 Task: Sort the products in the category "Sun Protection & Bug Spray" by best match.
Action: Mouse moved to (336, 169)
Screenshot: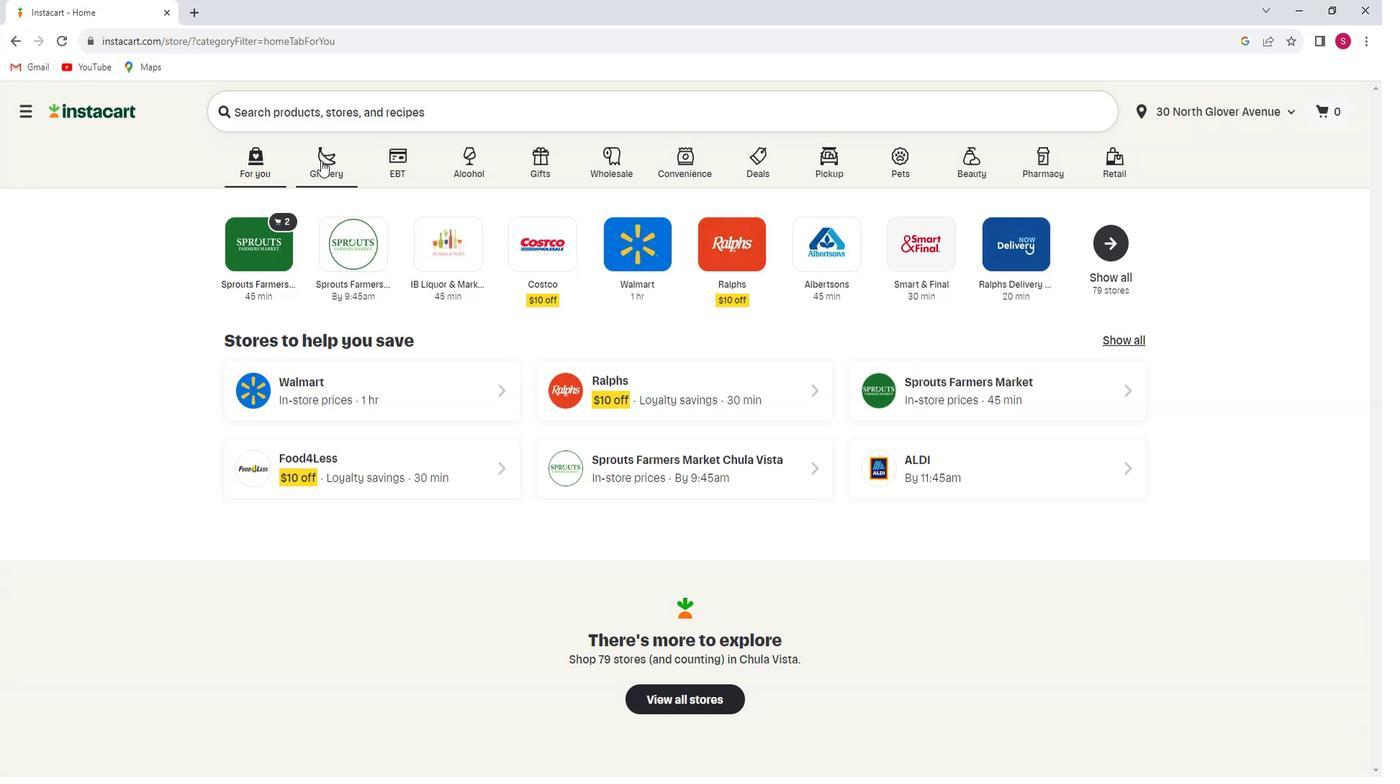 
Action: Mouse pressed left at (336, 169)
Screenshot: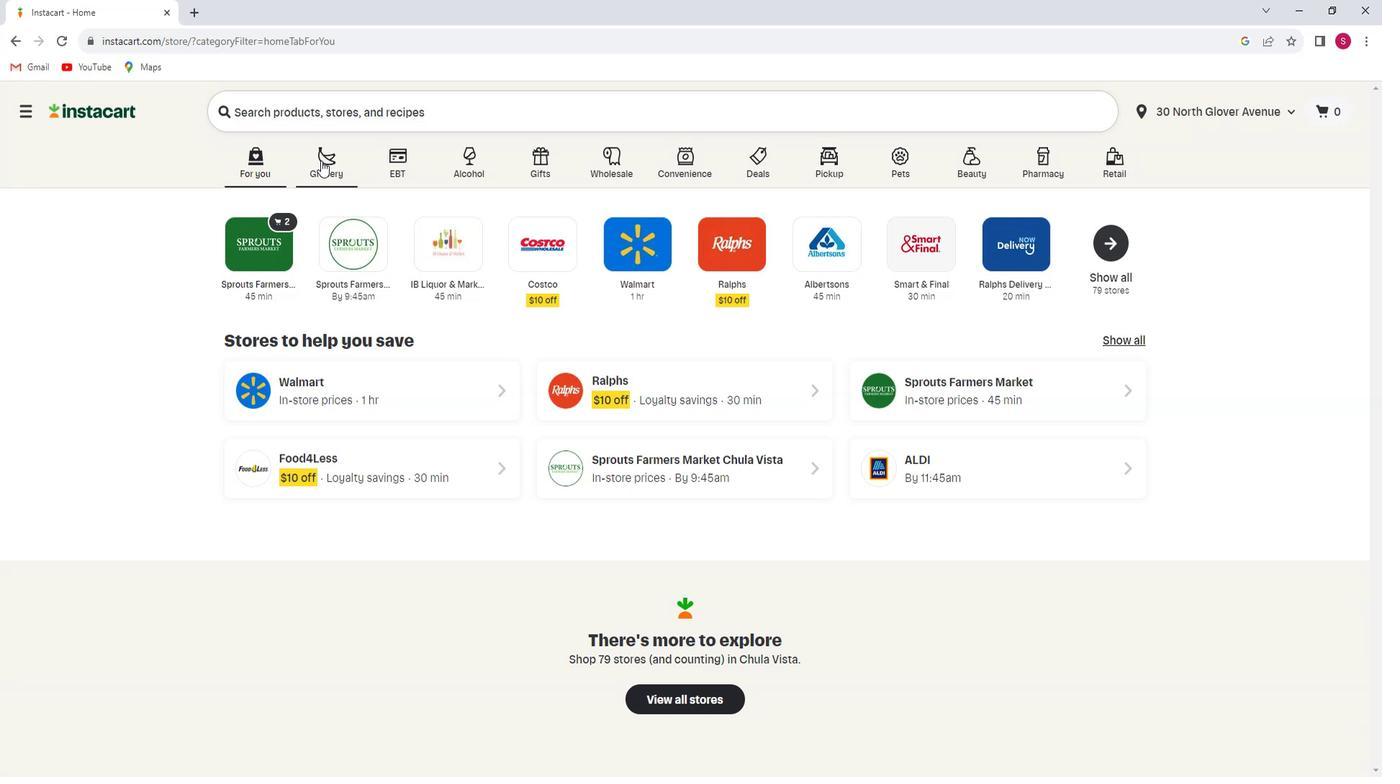 
Action: Mouse moved to (380, 438)
Screenshot: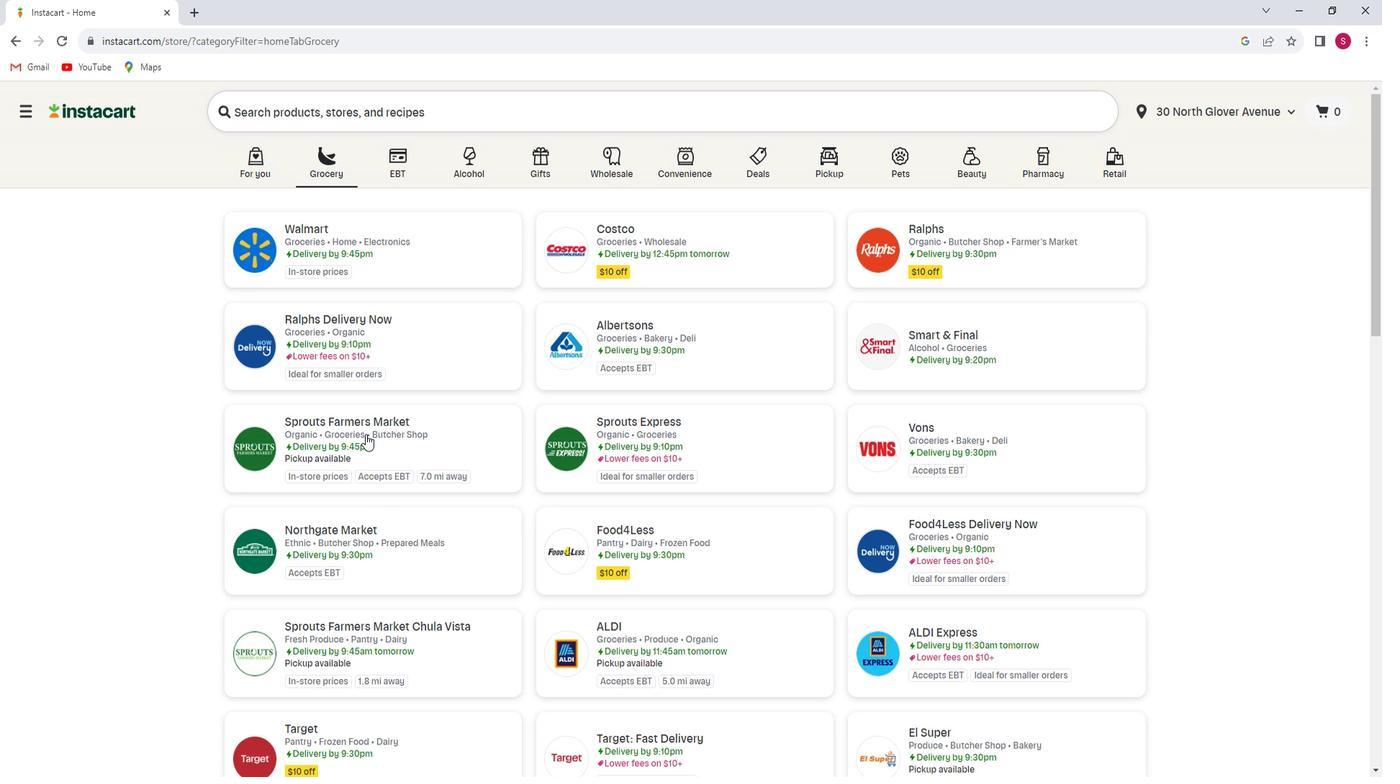 
Action: Mouse pressed left at (380, 438)
Screenshot: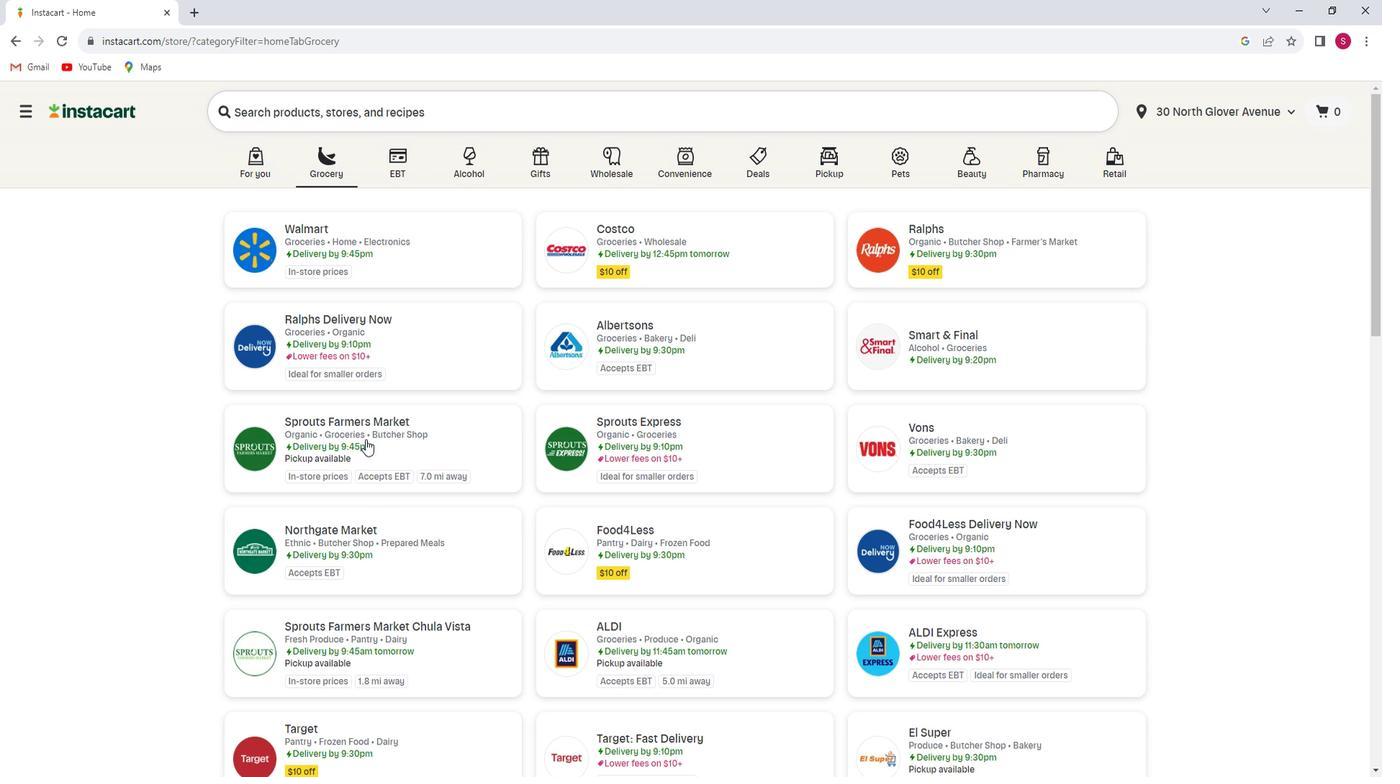 
Action: Mouse moved to (120, 511)
Screenshot: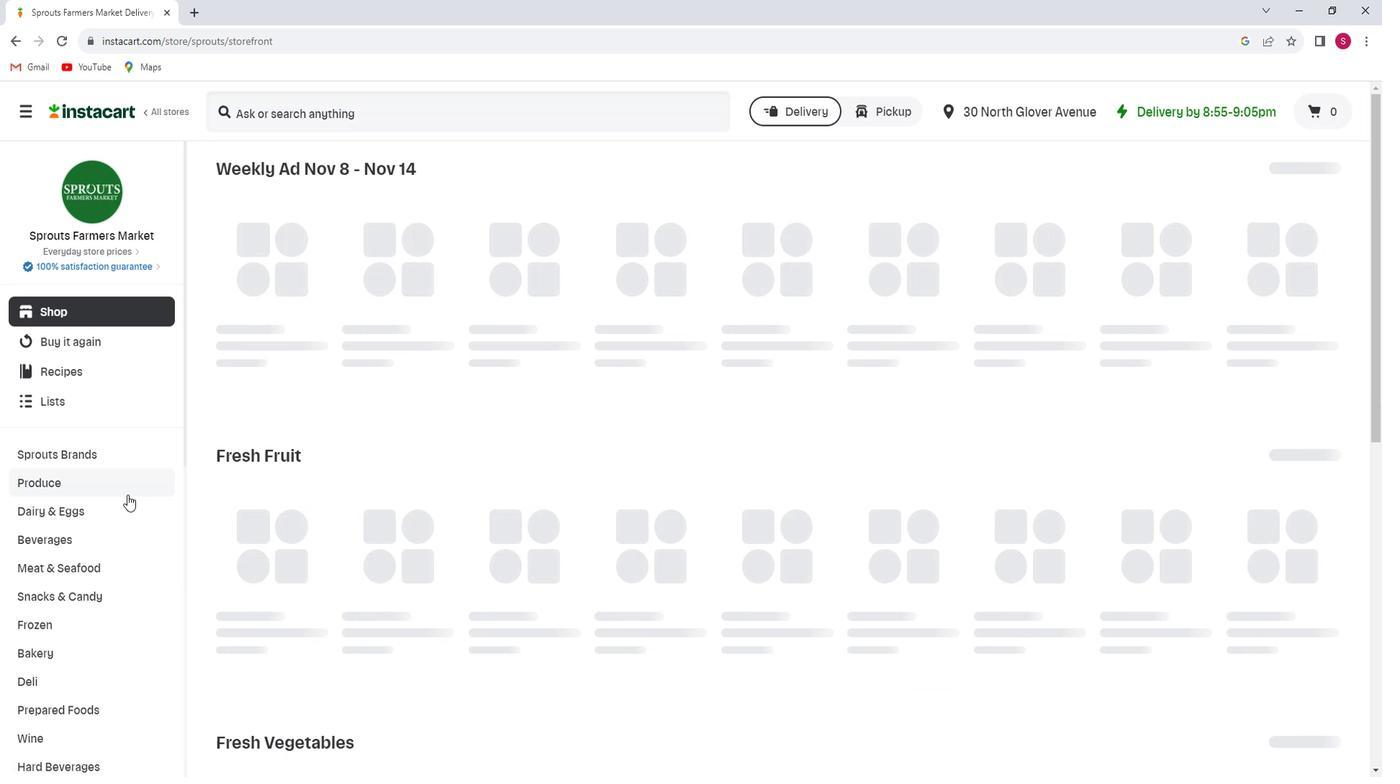 
Action: Mouse scrolled (120, 510) with delta (0, 0)
Screenshot: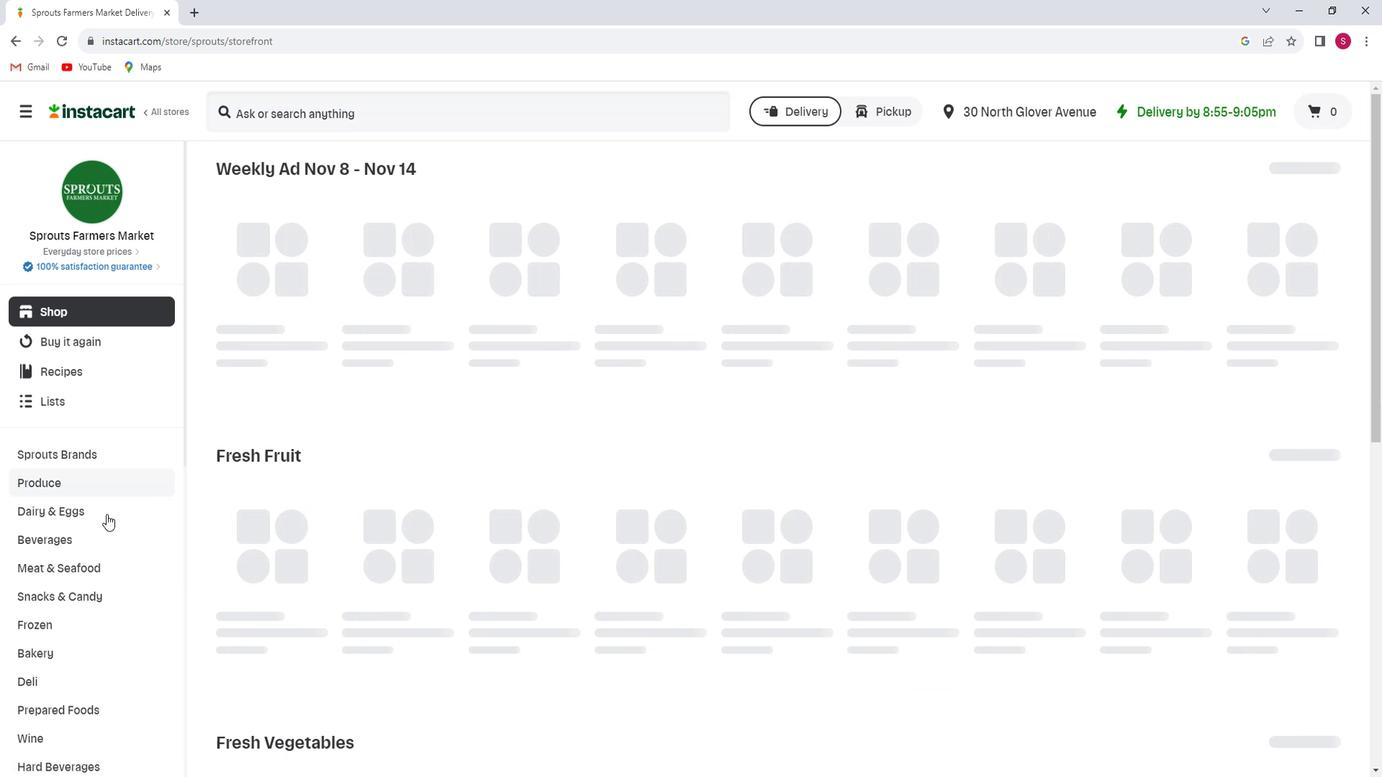 
Action: Mouse moved to (120, 511)
Screenshot: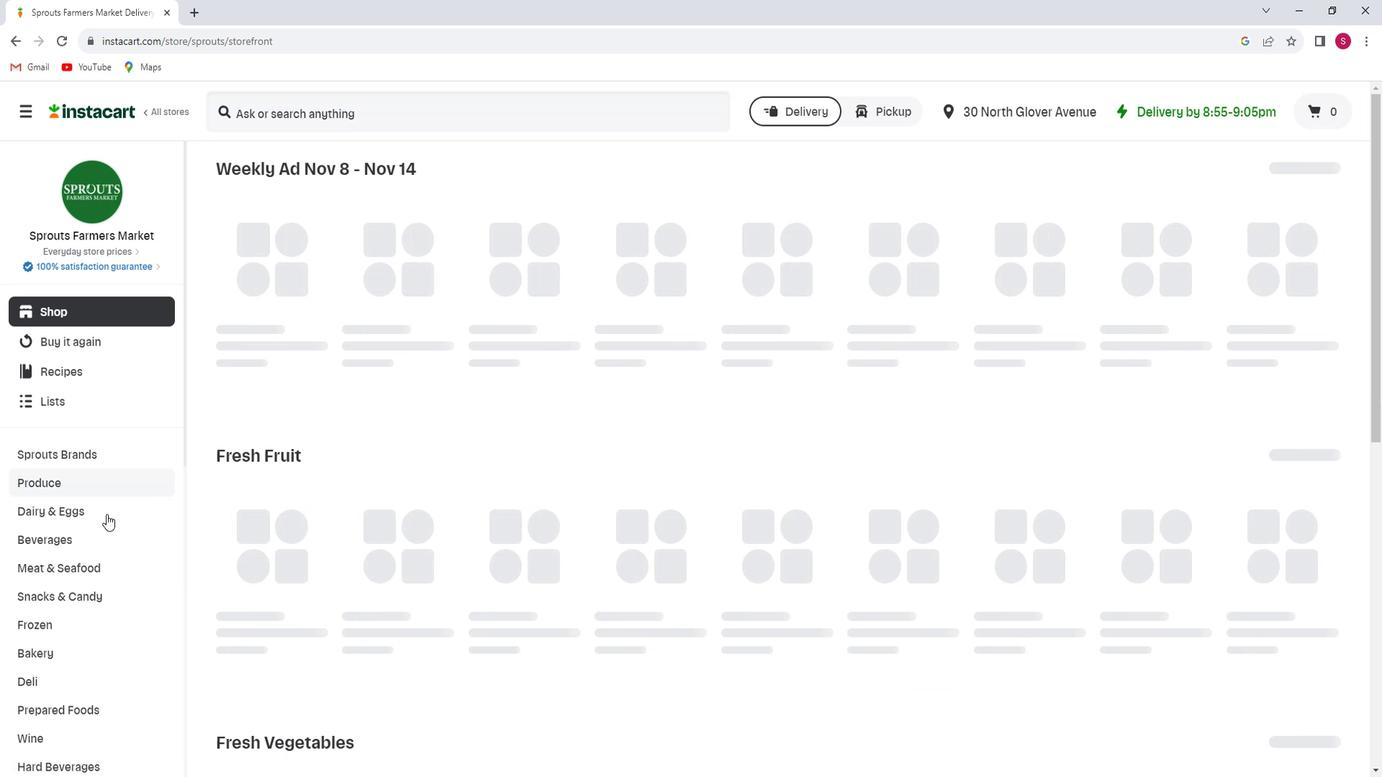 
Action: Mouse scrolled (120, 511) with delta (0, 0)
Screenshot: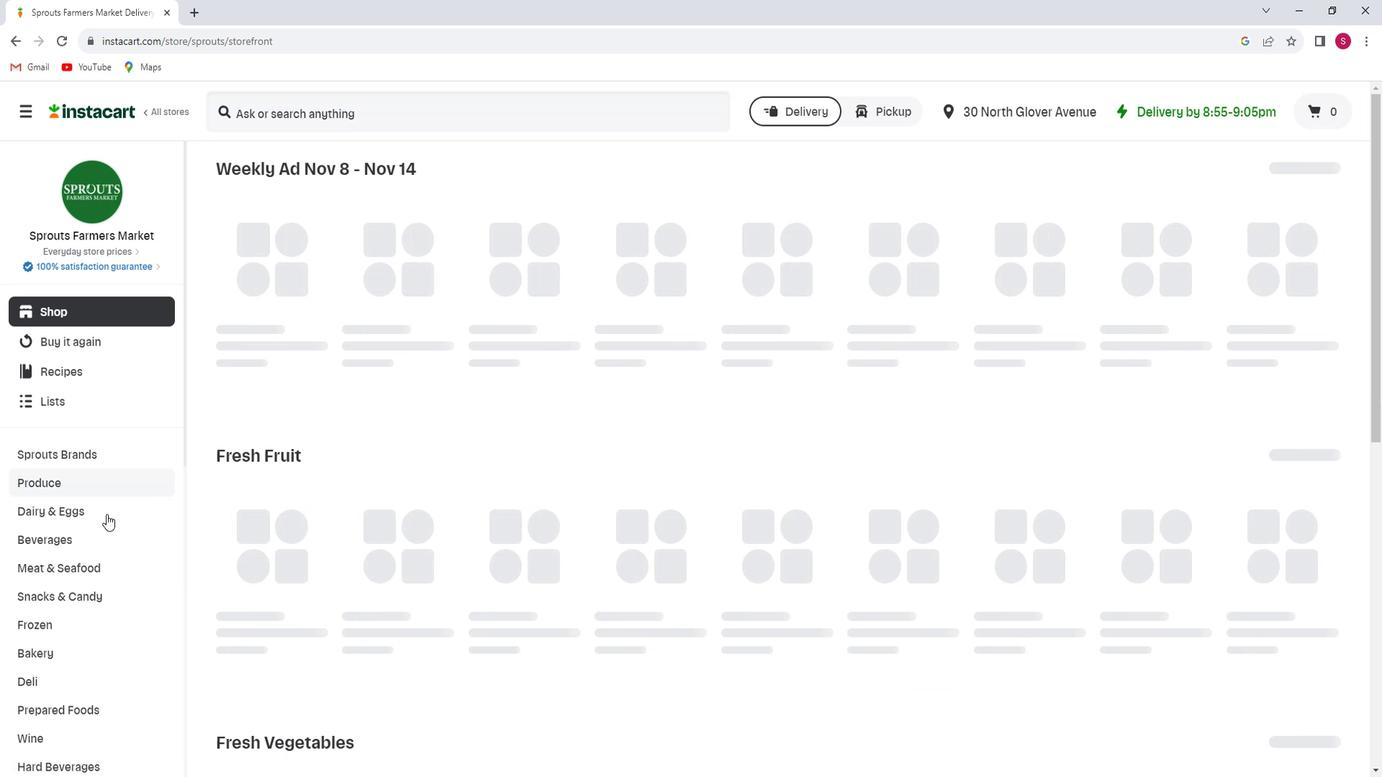 
Action: Mouse scrolled (120, 511) with delta (0, 0)
Screenshot: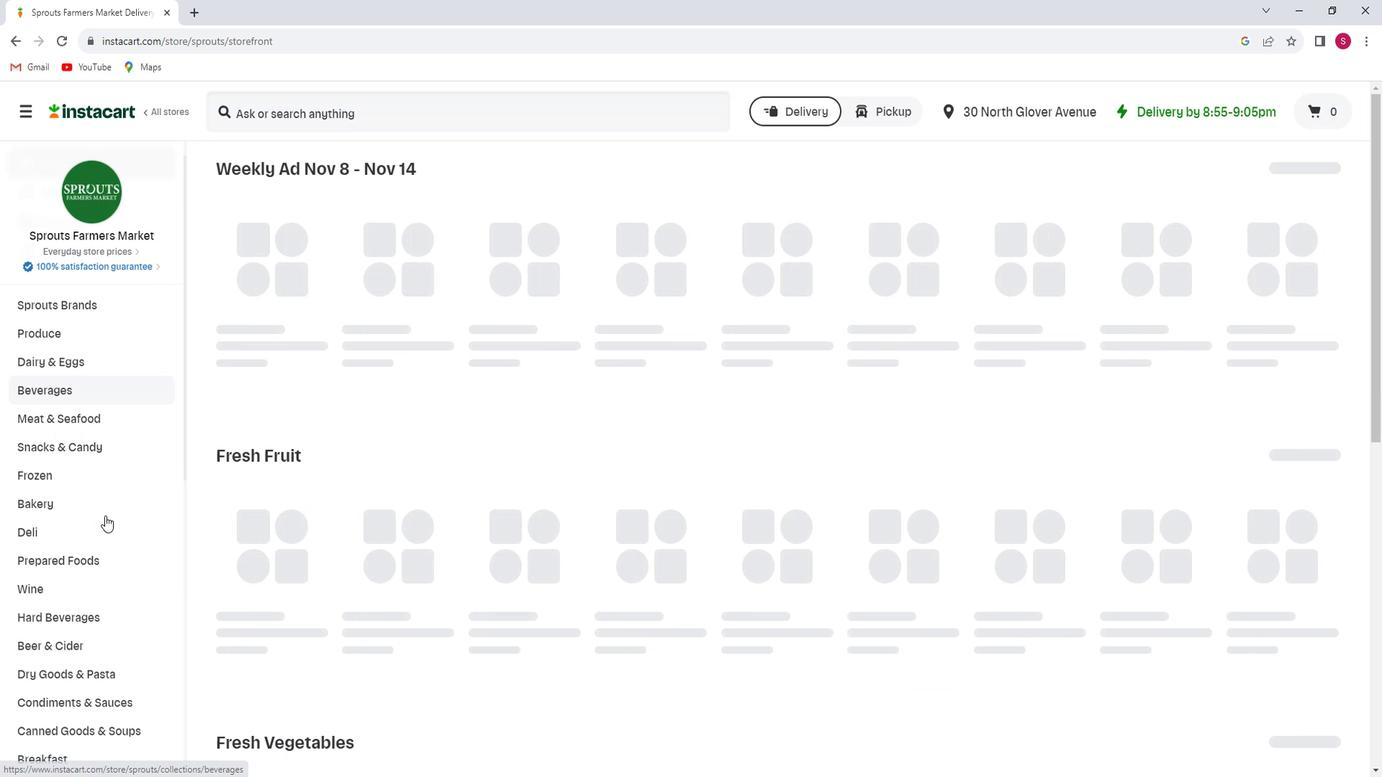 
Action: Mouse scrolled (120, 511) with delta (0, 0)
Screenshot: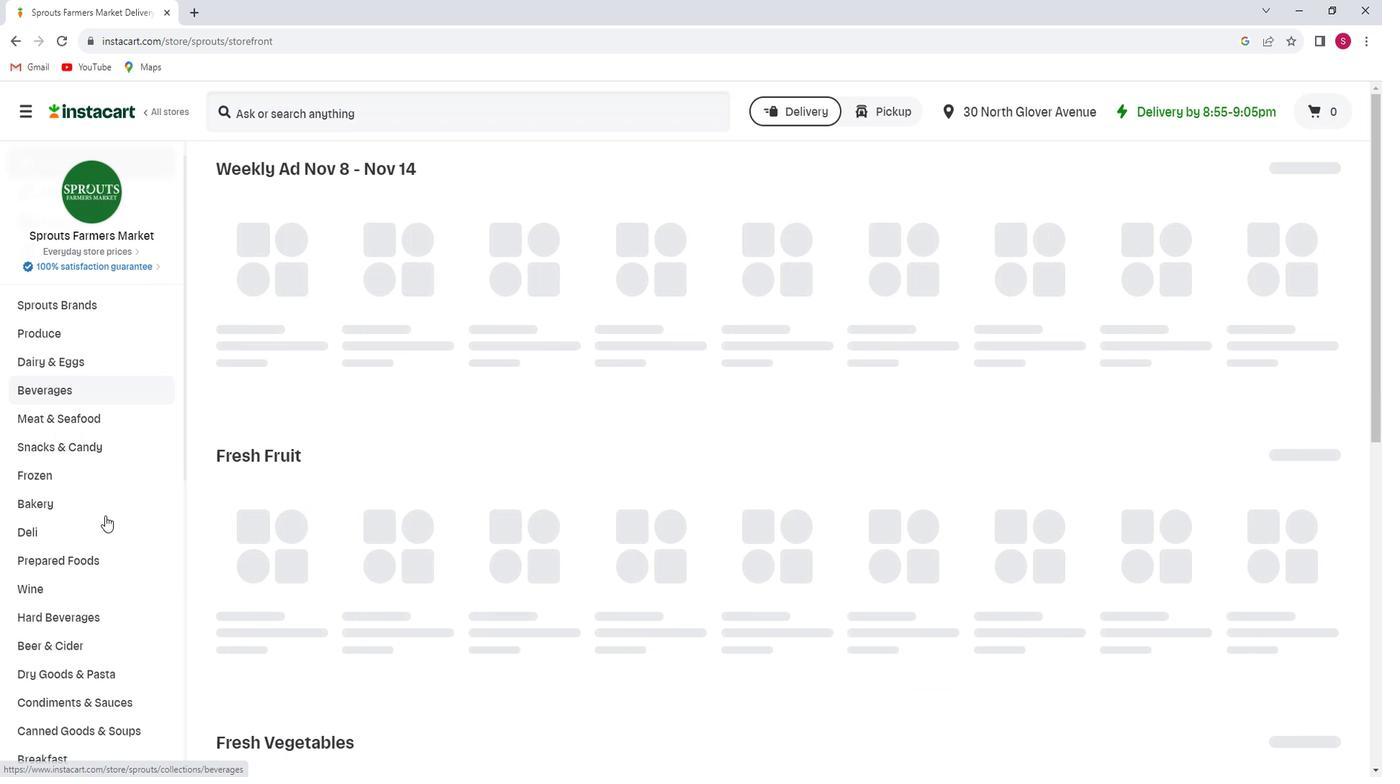 
Action: Mouse scrolled (120, 511) with delta (0, 0)
Screenshot: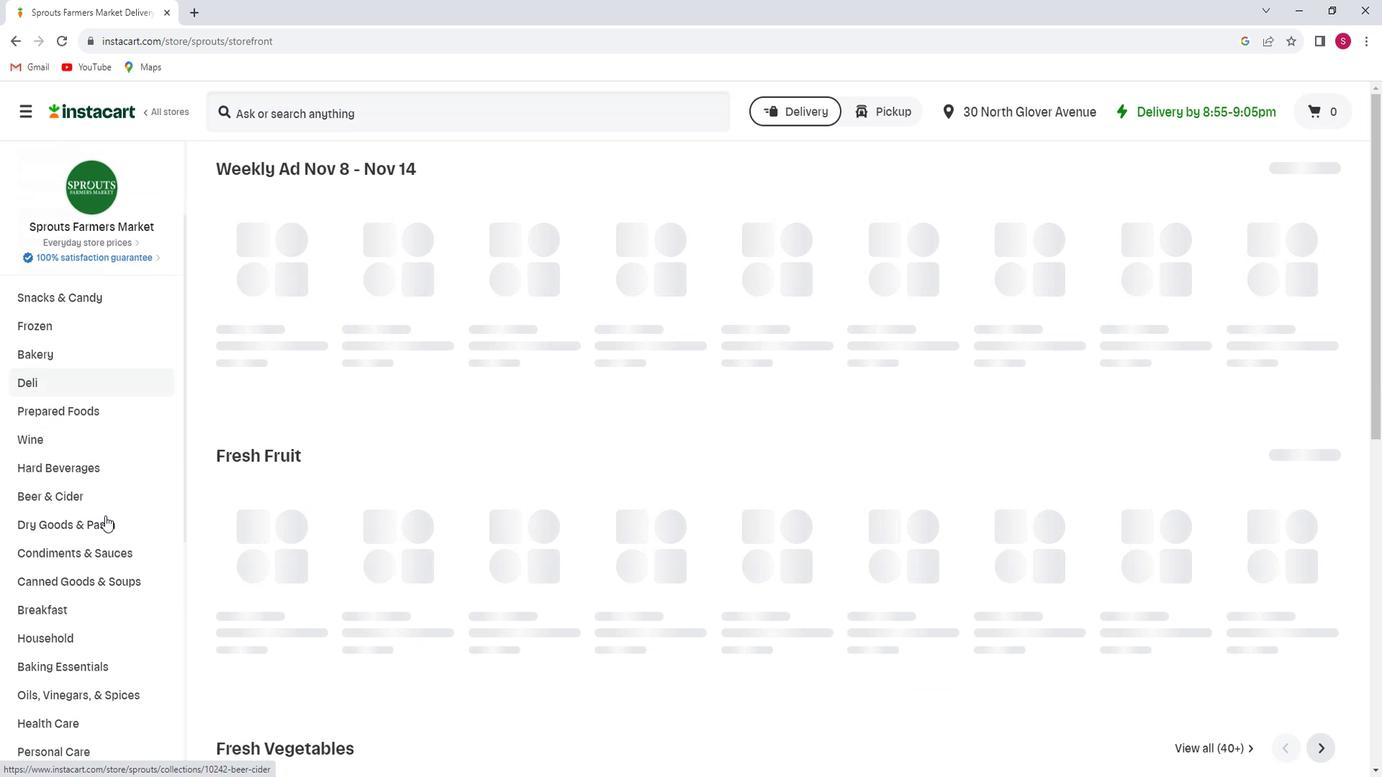 
Action: Mouse scrolled (120, 511) with delta (0, 0)
Screenshot: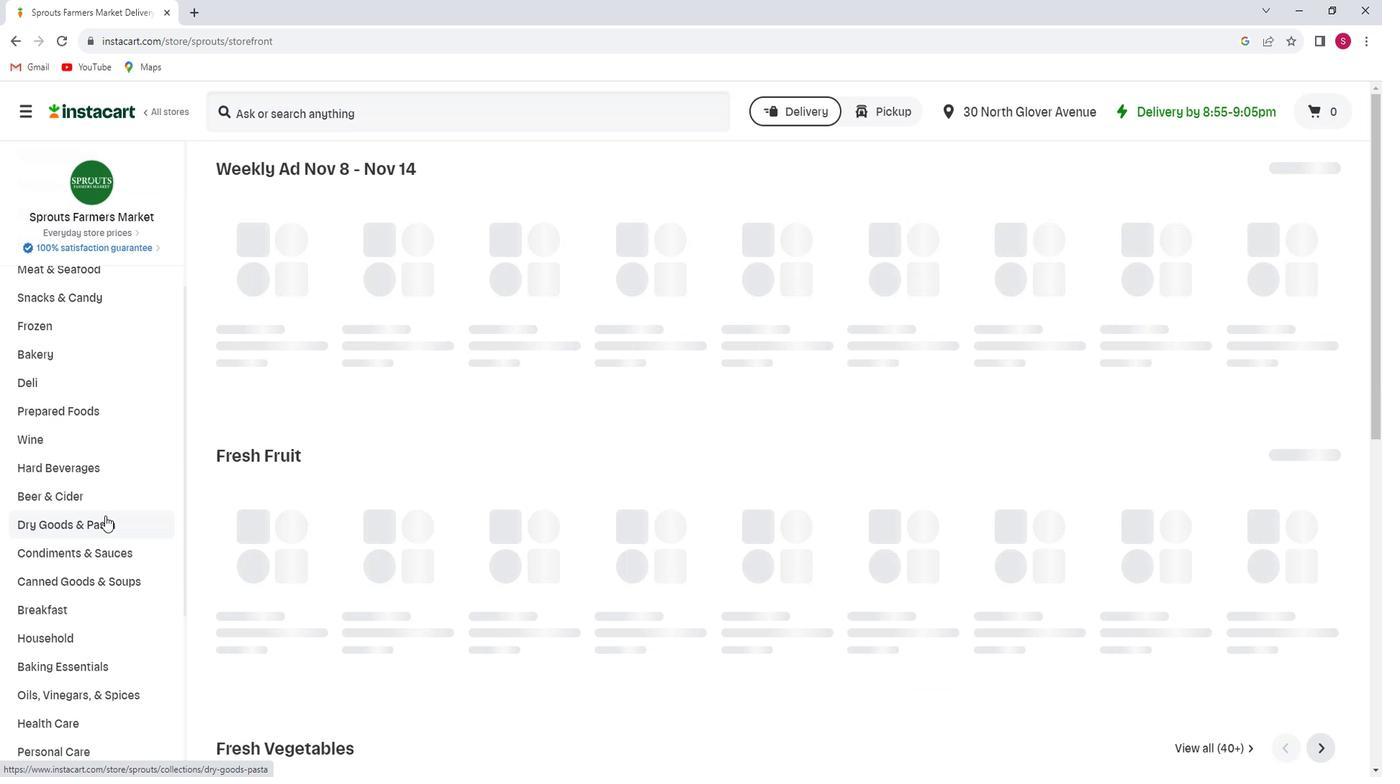 
Action: Mouse moved to (119, 508)
Screenshot: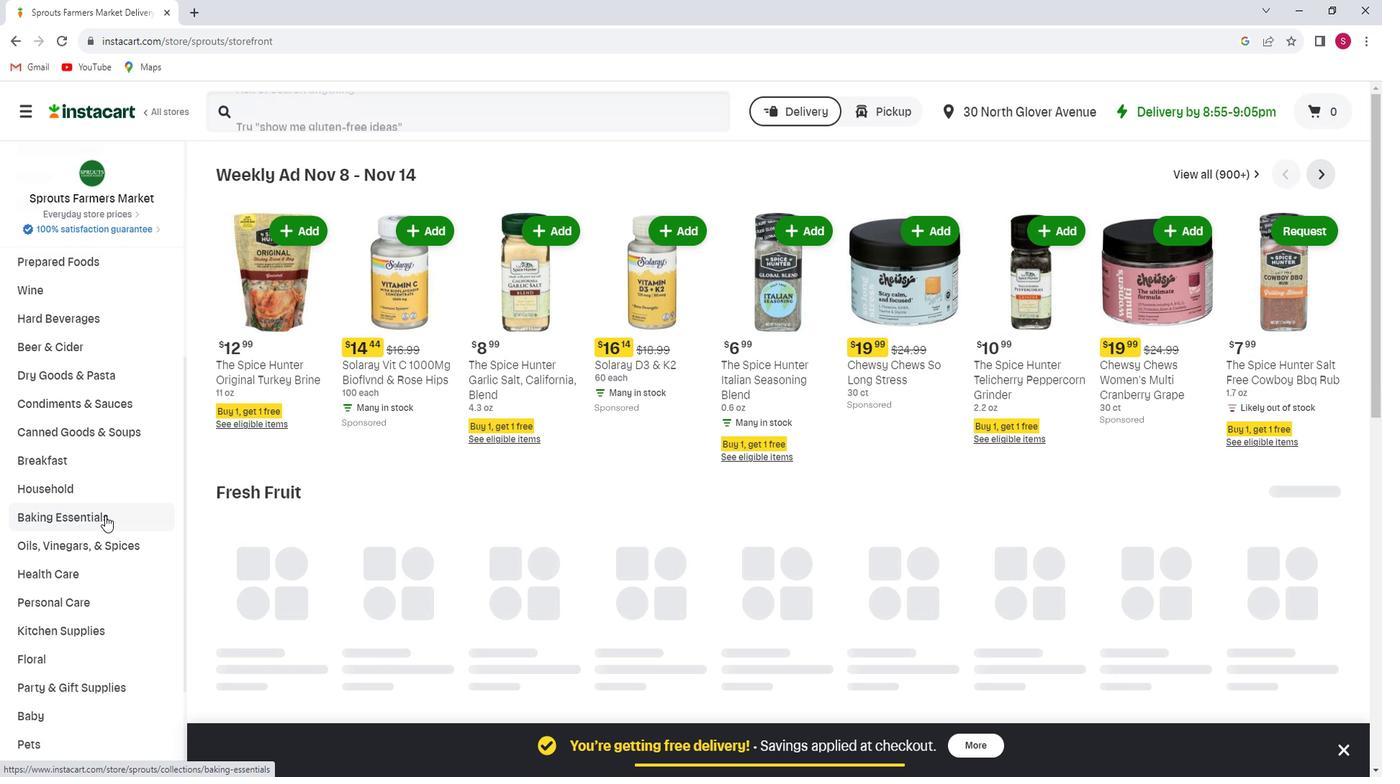 
Action: Mouse scrolled (119, 508) with delta (0, 0)
Screenshot: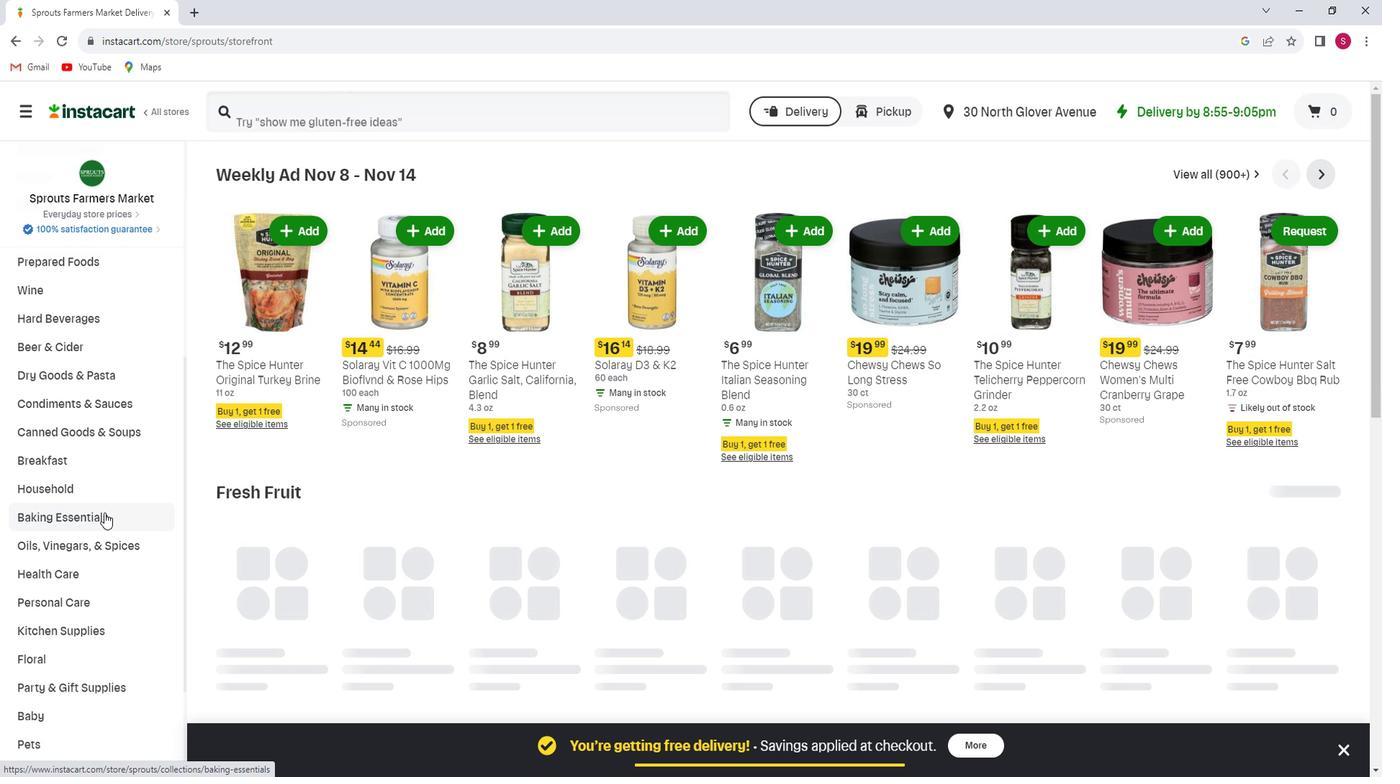 
Action: Mouse moved to (98, 534)
Screenshot: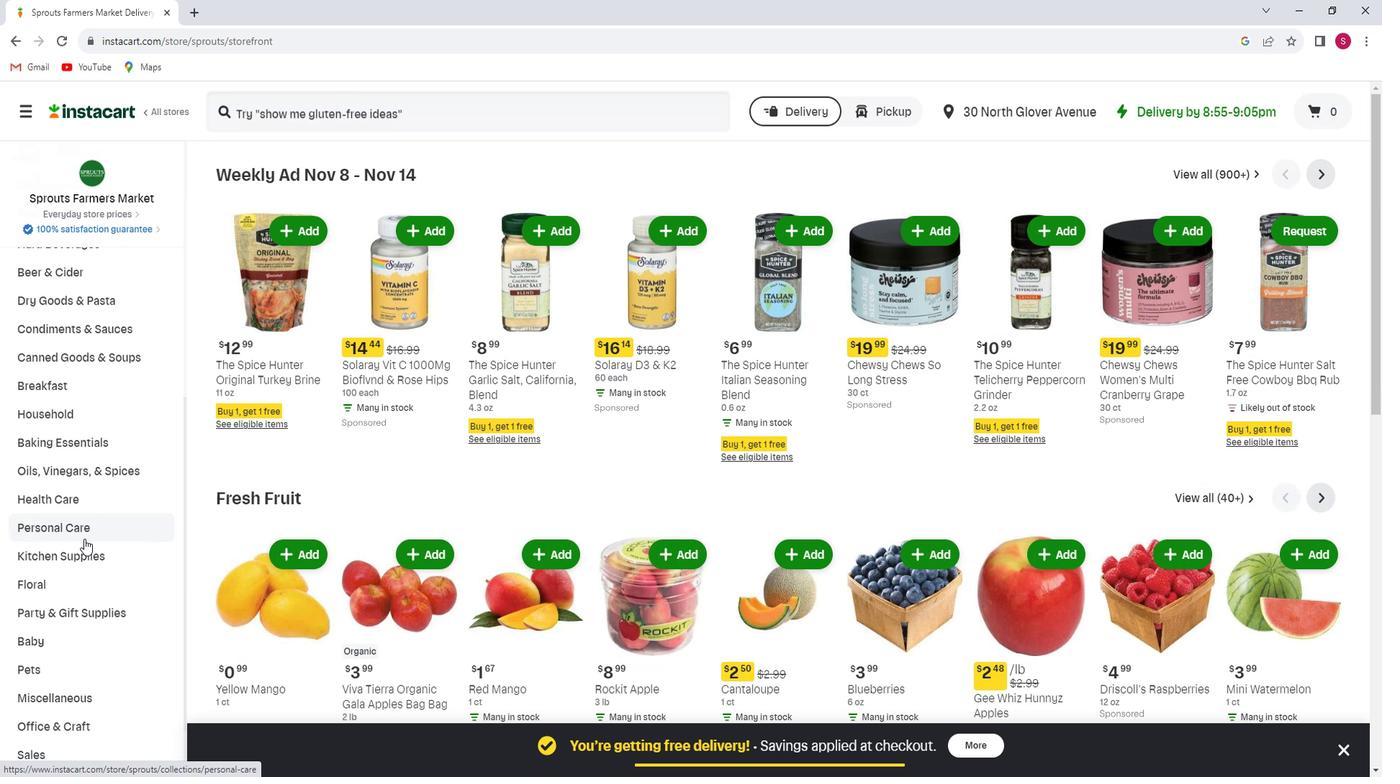 
Action: Mouse pressed left at (98, 534)
Screenshot: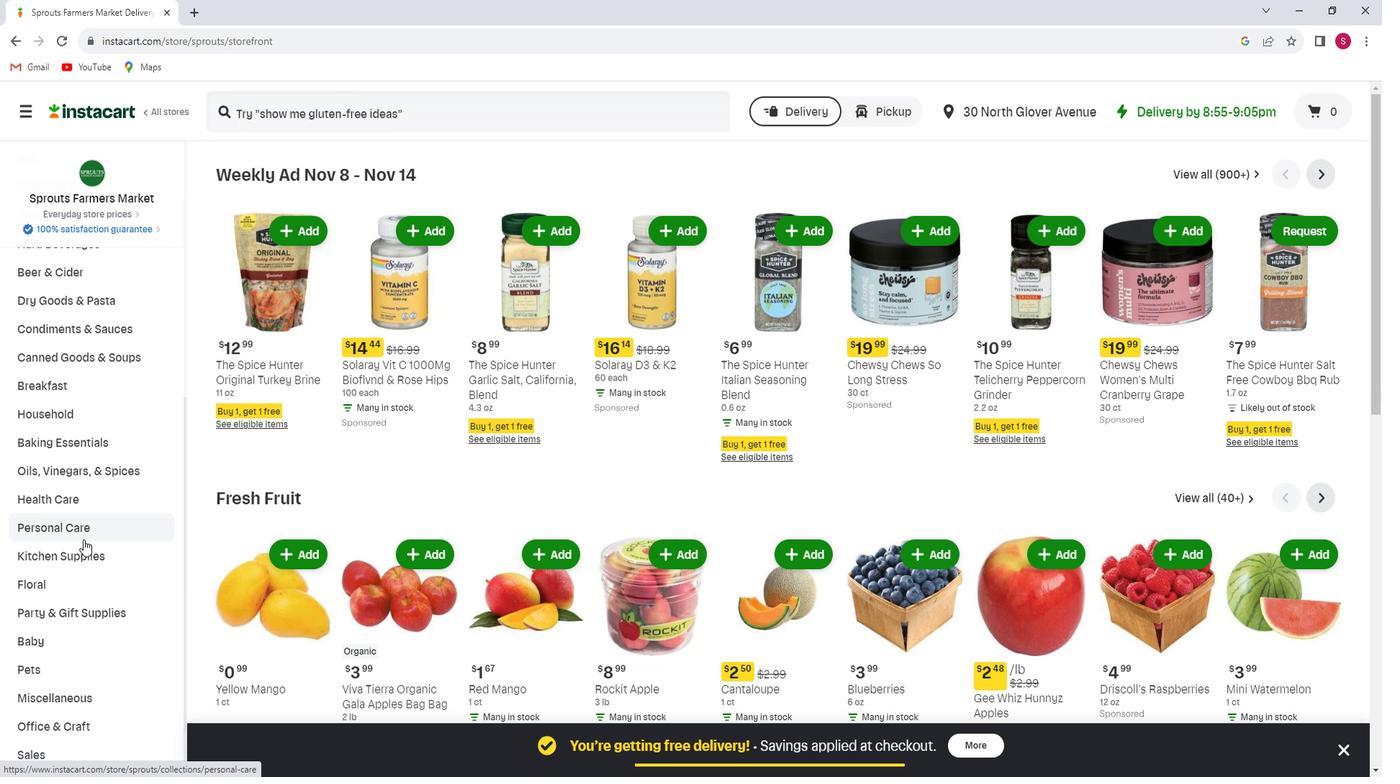 
Action: Mouse moved to (1144, 216)
Screenshot: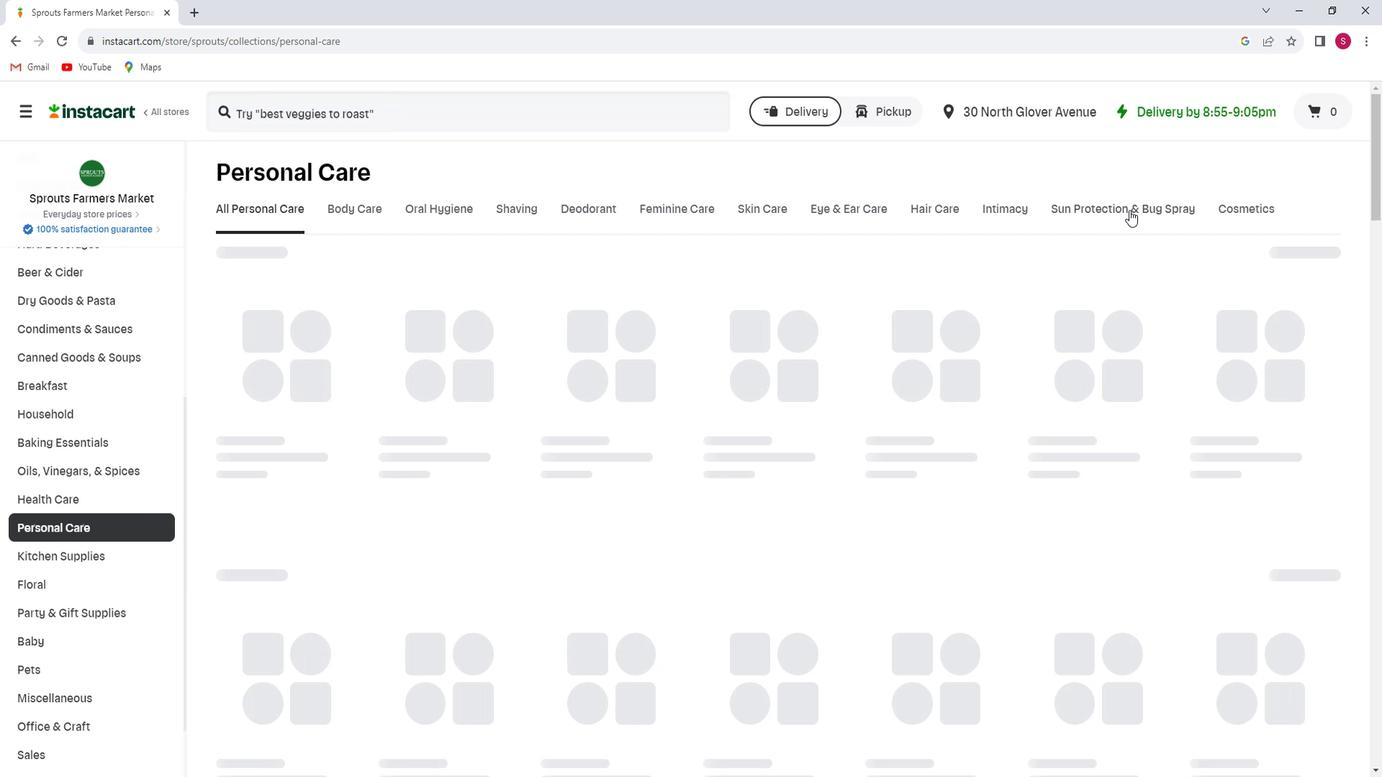 
Action: Mouse pressed left at (1144, 216)
Screenshot: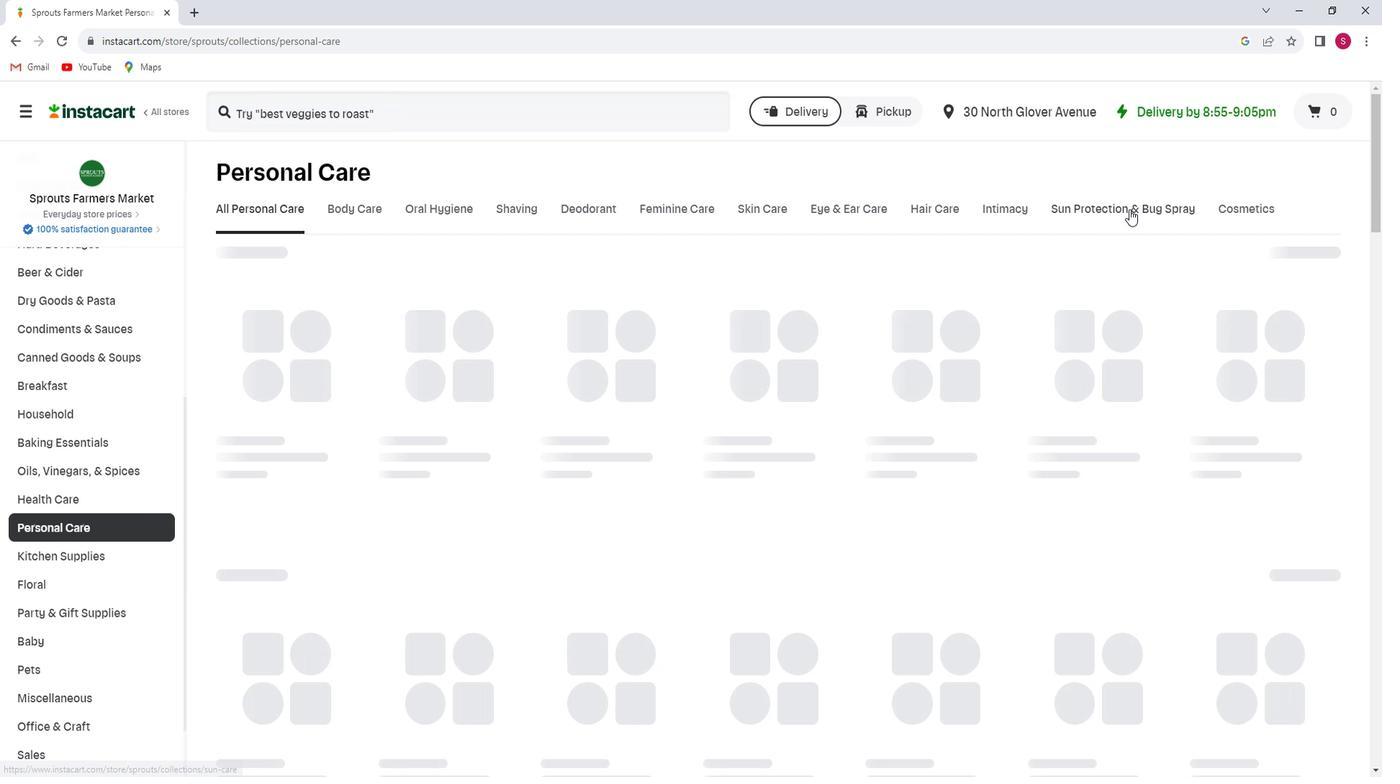 
Action: Mouse moved to (1274, 328)
Screenshot: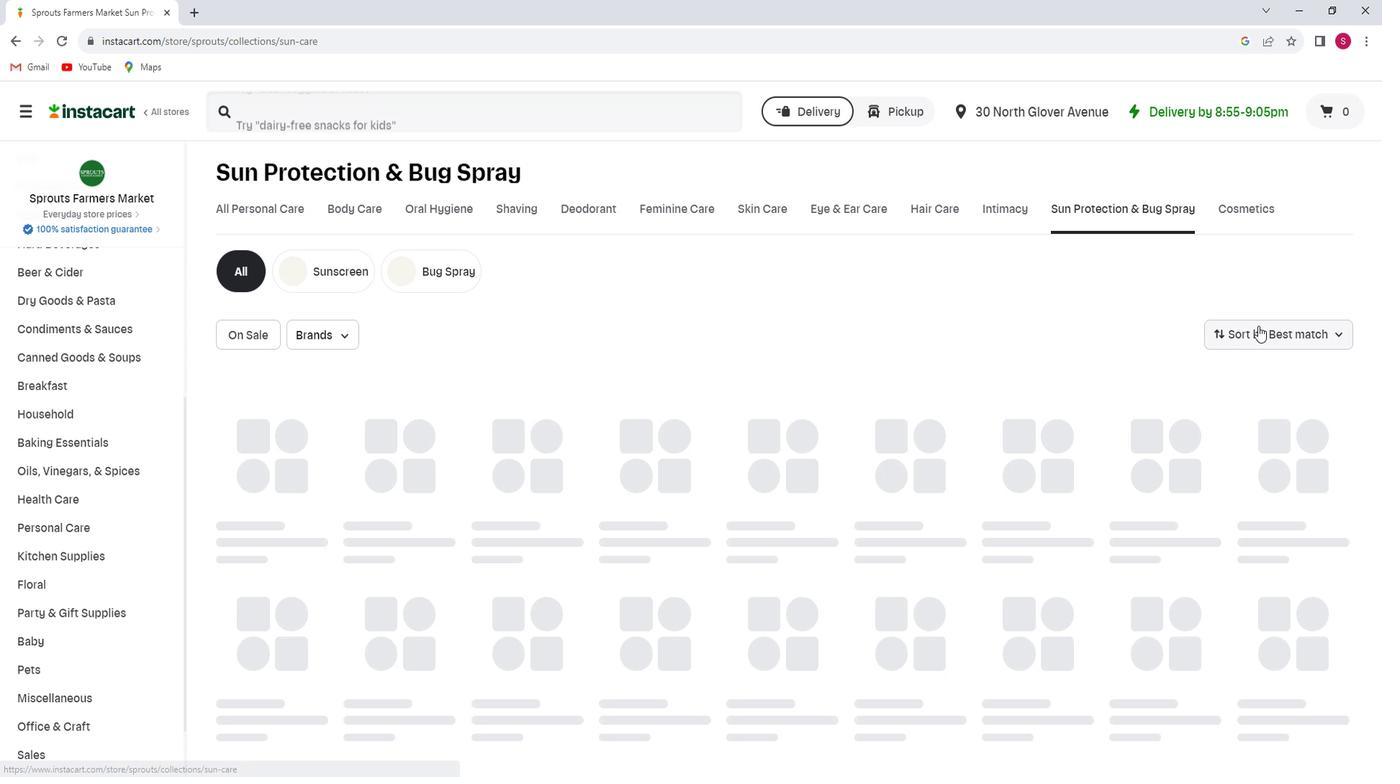 
Action: Mouse pressed left at (1274, 328)
Screenshot: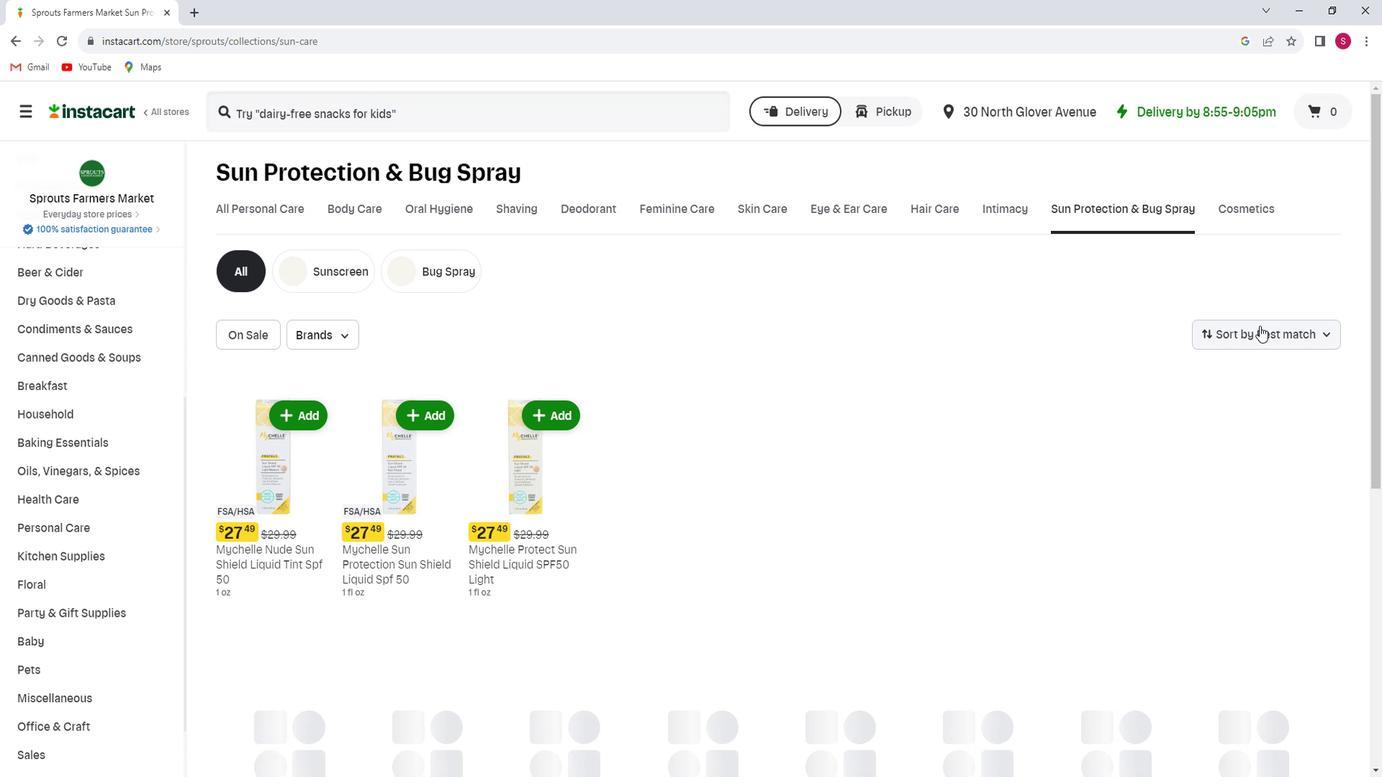 
Action: Mouse moved to (1279, 373)
Screenshot: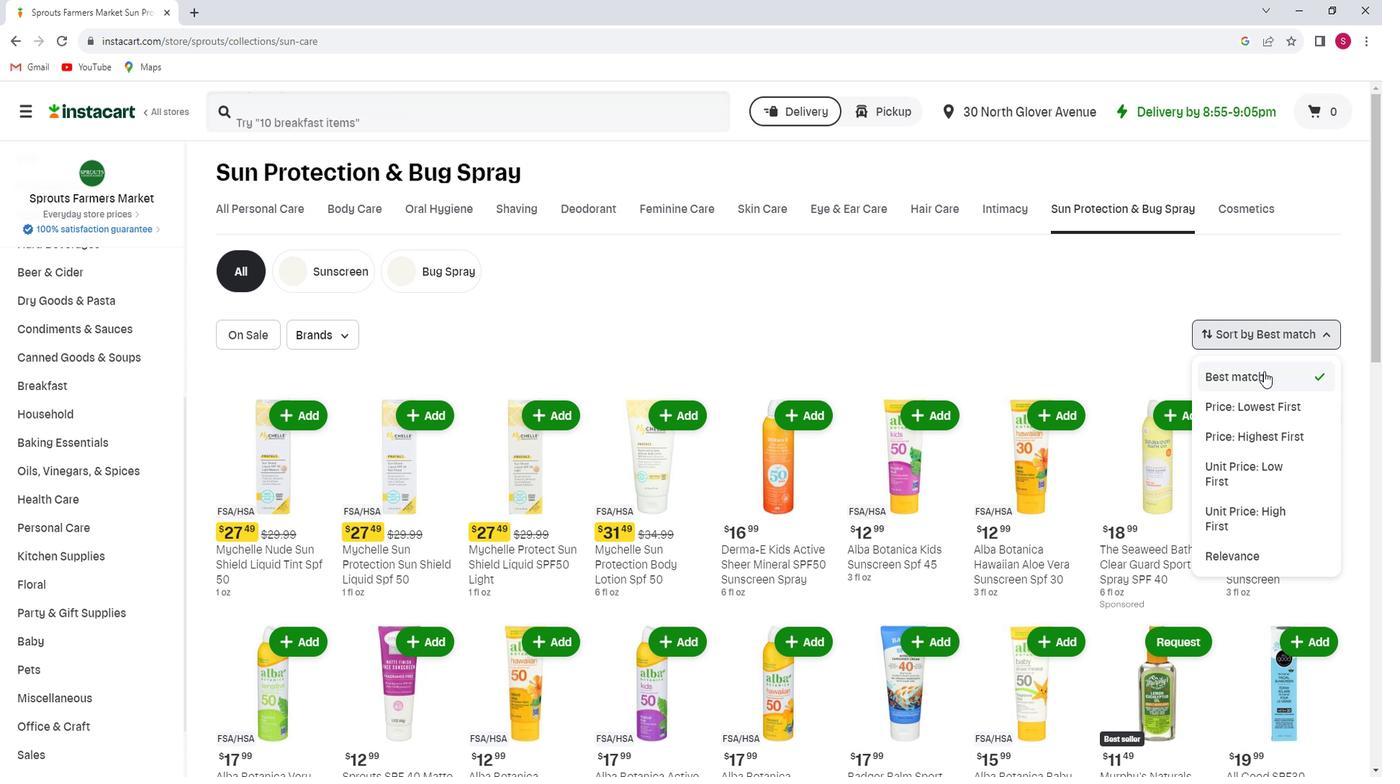 
Action: Mouse pressed left at (1279, 373)
Screenshot: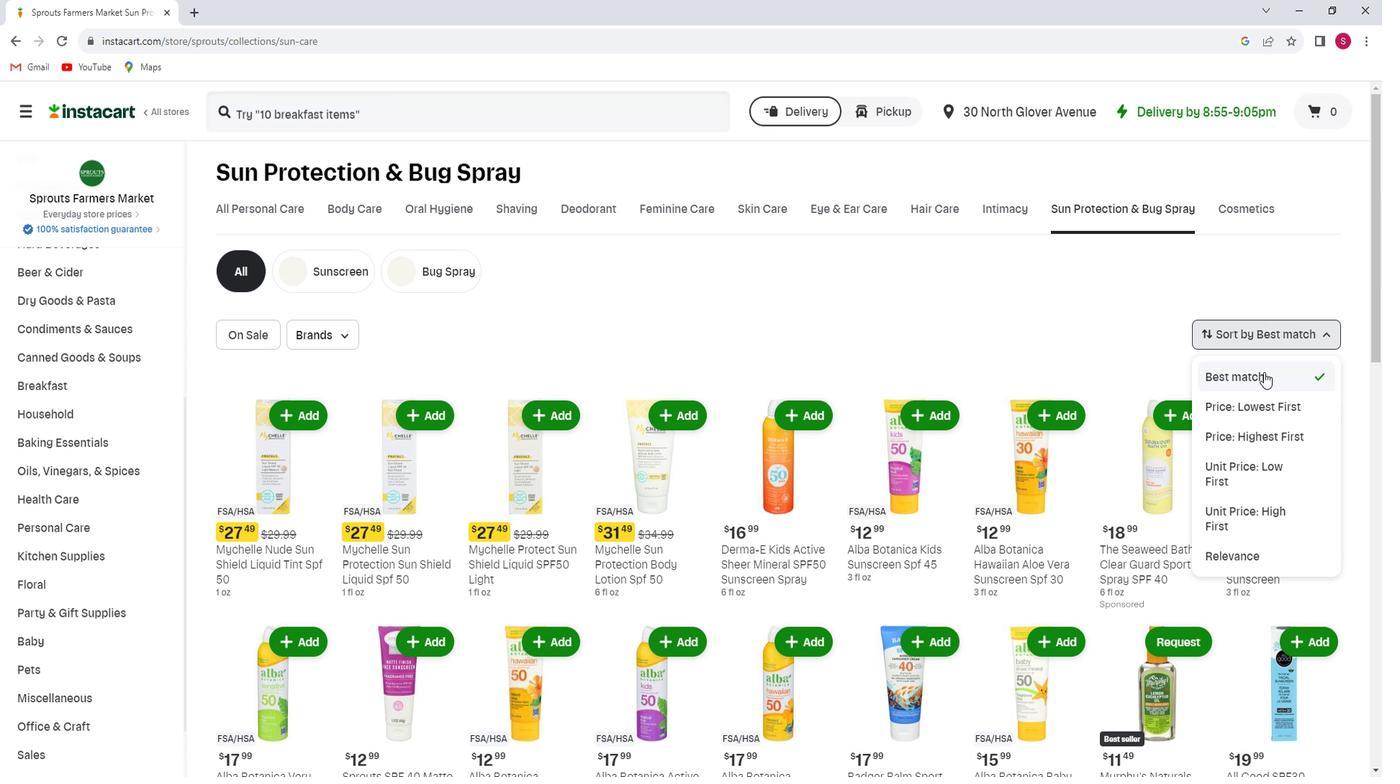 
Action: Mouse moved to (1279, 374)
Screenshot: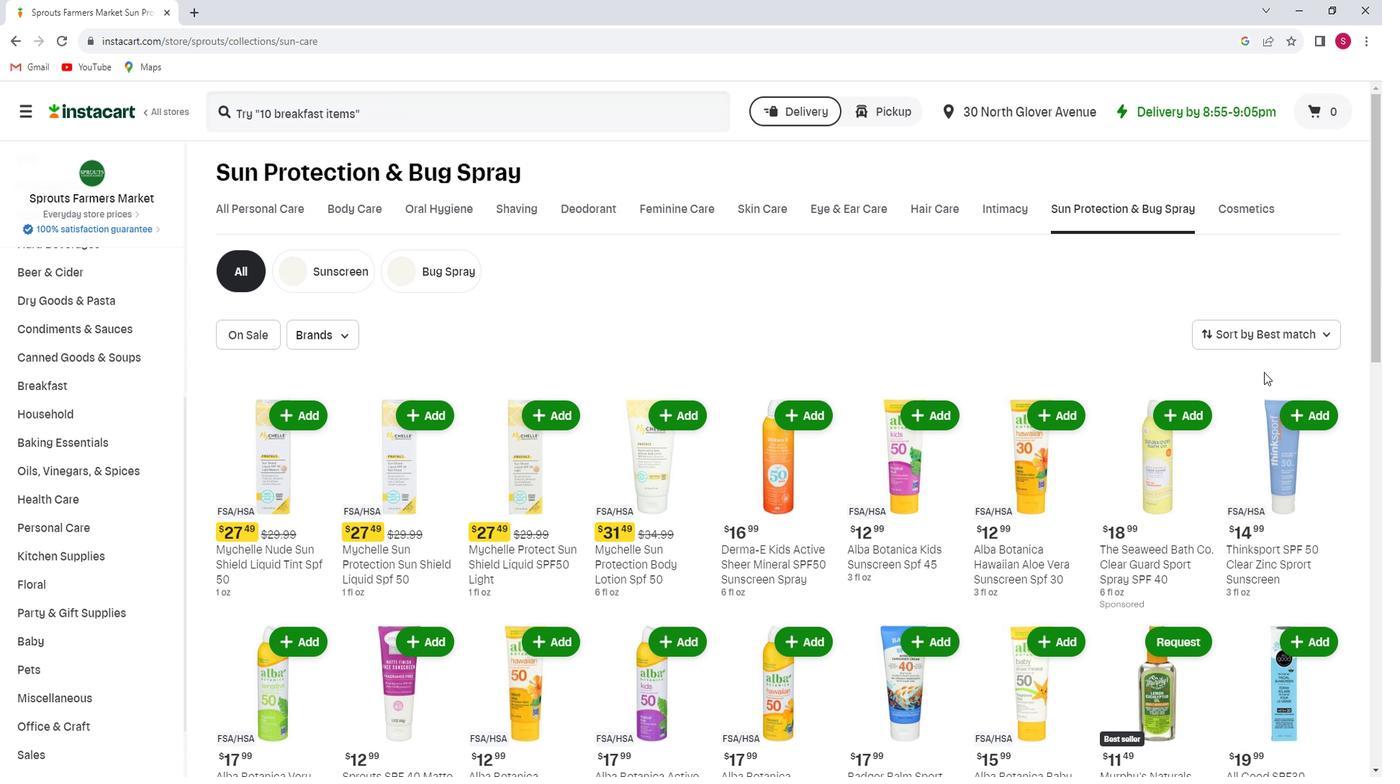 
